 Task: Allow access to "Any agent".
Action: Mouse moved to (20, 254)
Screenshot: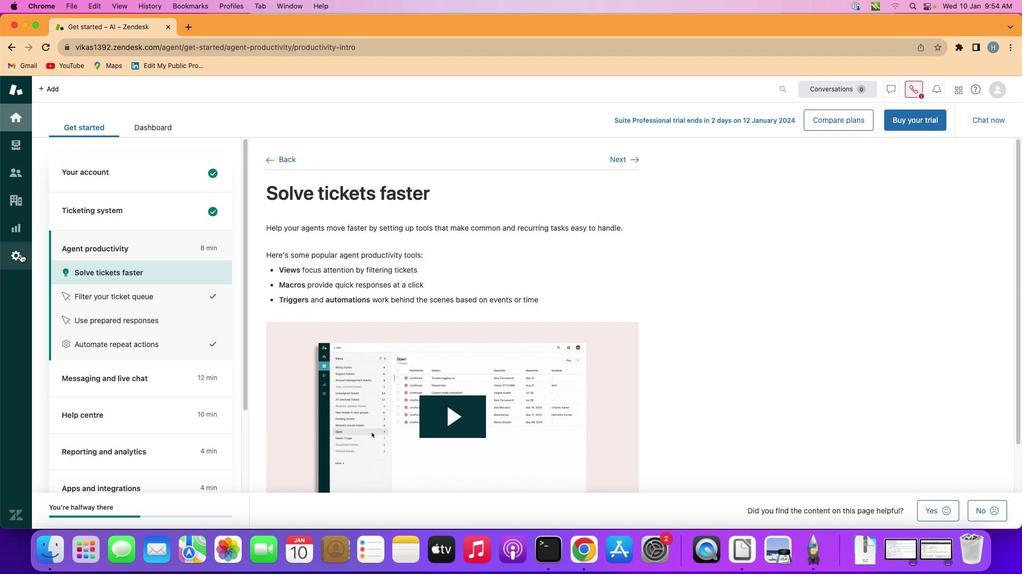 
Action: Mouse pressed left at (20, 254)
Screenshot: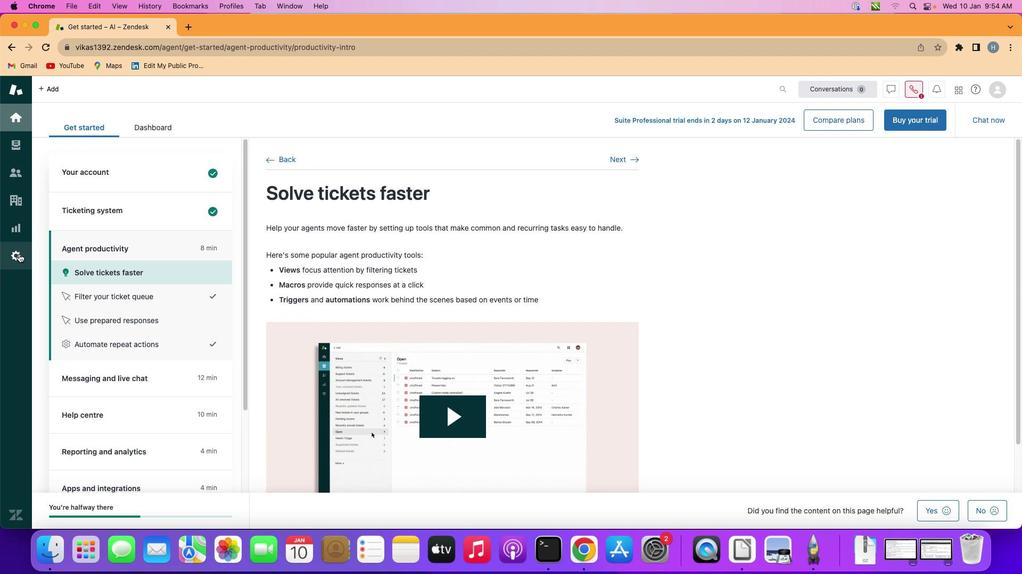 
Action: Mouse moved to (321, 430)
Screenshot: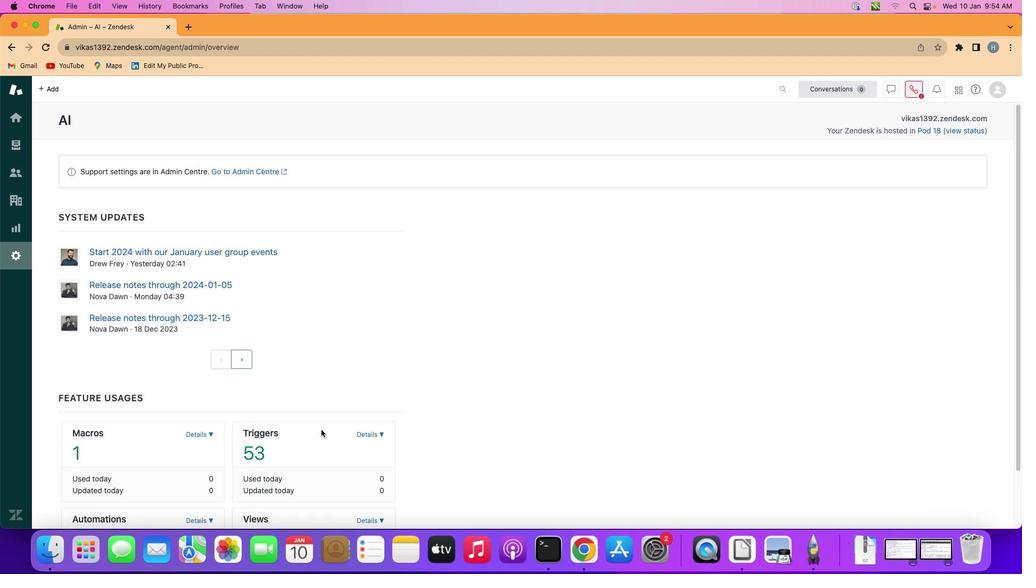 
Action: Mouse scrolled (321, 430) with delta (0, 0)
Screenshot: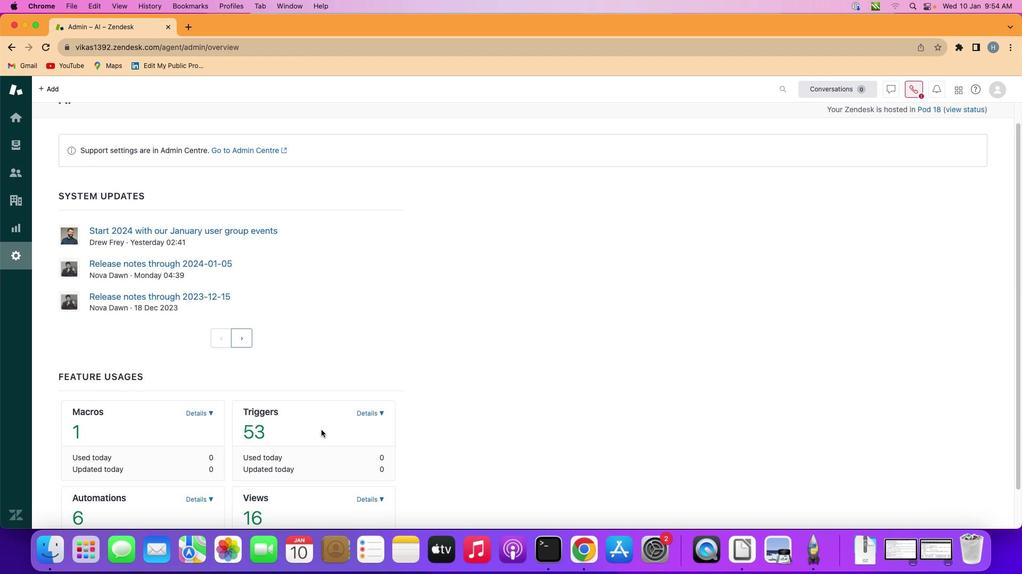 
Action: Mouse scrolled (321, 430) with delta (0, 0)
Screenshot: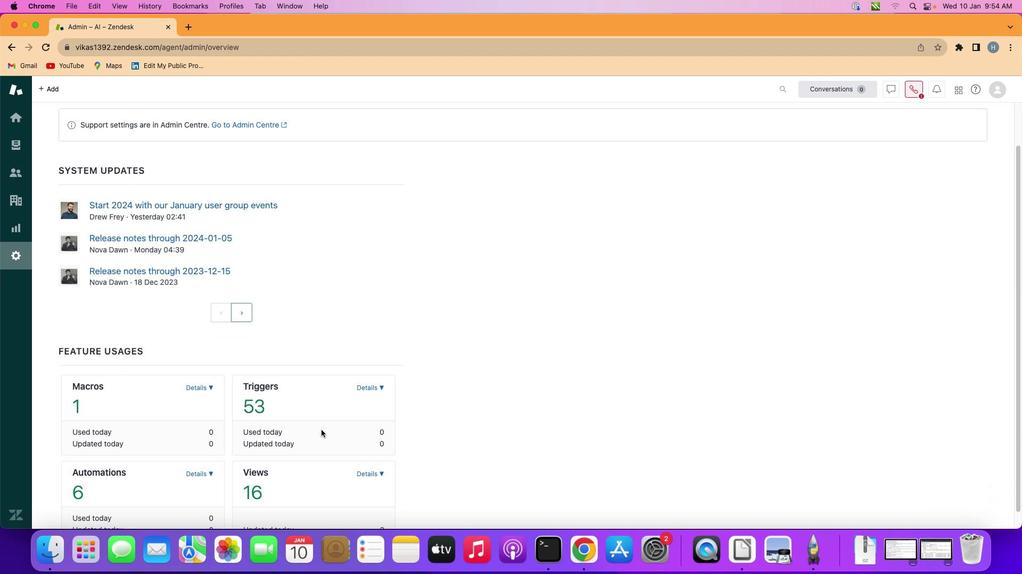 
Action: Mouse scrolled (321, 430) with delta (0, -1)
Screenshot: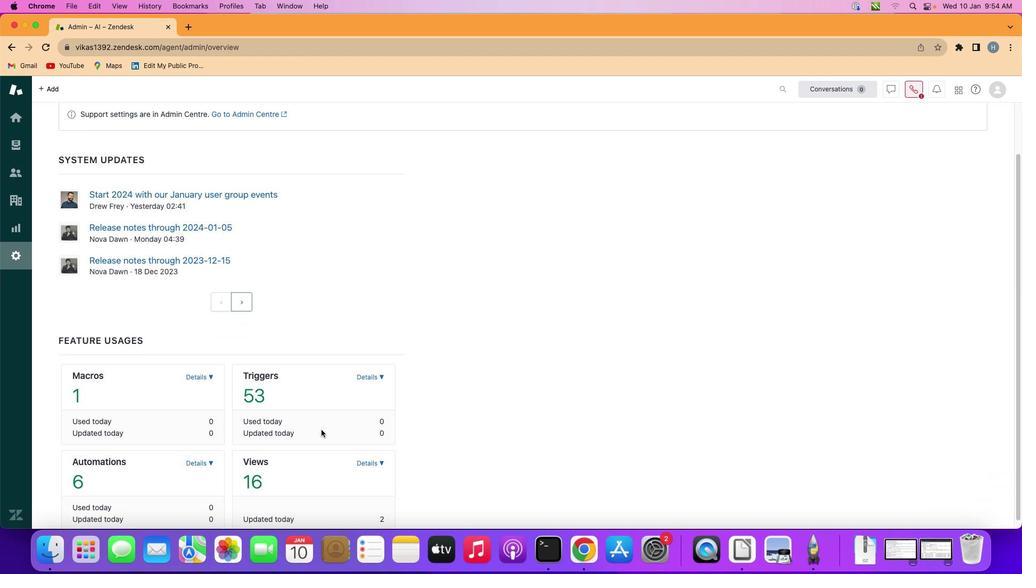 
Action: Mouse scrolled (321, 430) with delta (0, -1)
Screenshot: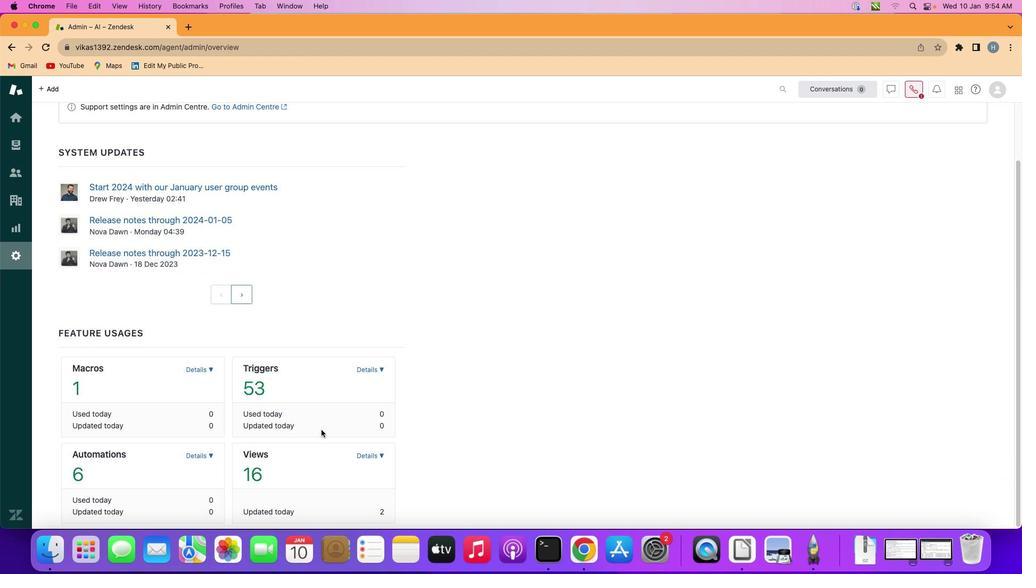 
Action: Mouse scrolled (321, 430) with delta (0, -2)
Screenshot: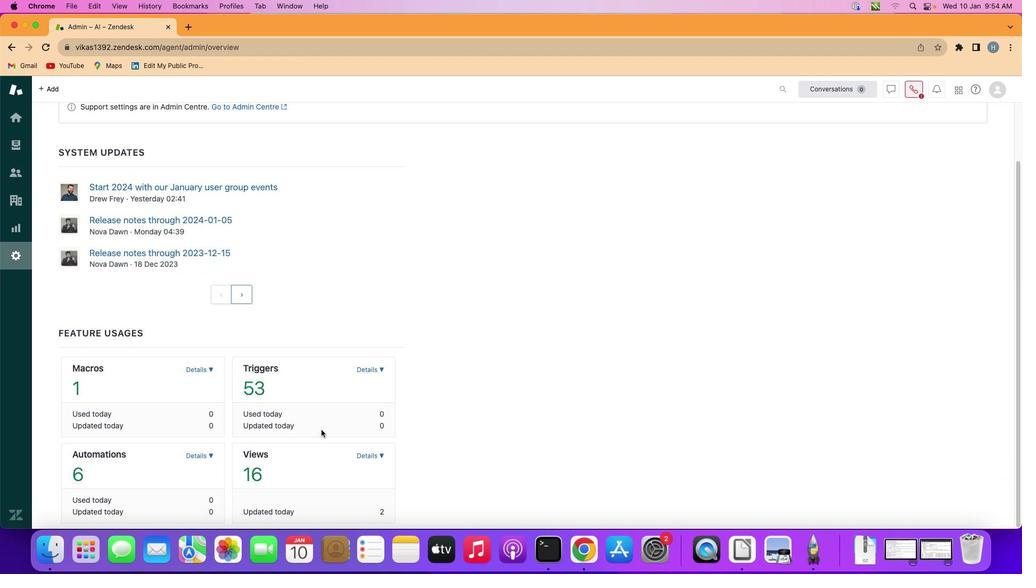
Action: Mouse scrolled (321, 430) with delta (0, -2)
Screenshot: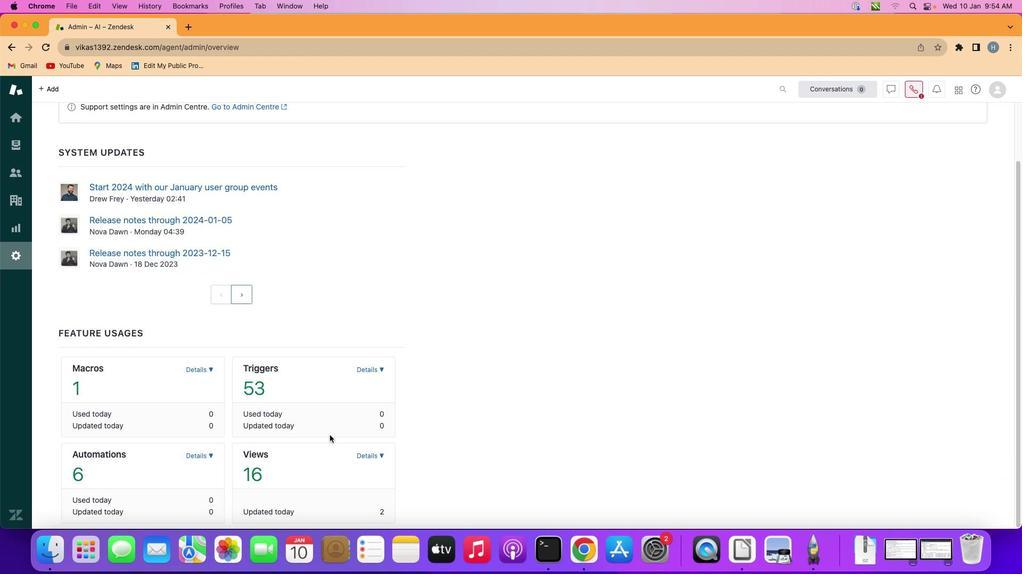
Action: Mouse moved to (367, 453)
Screenshot: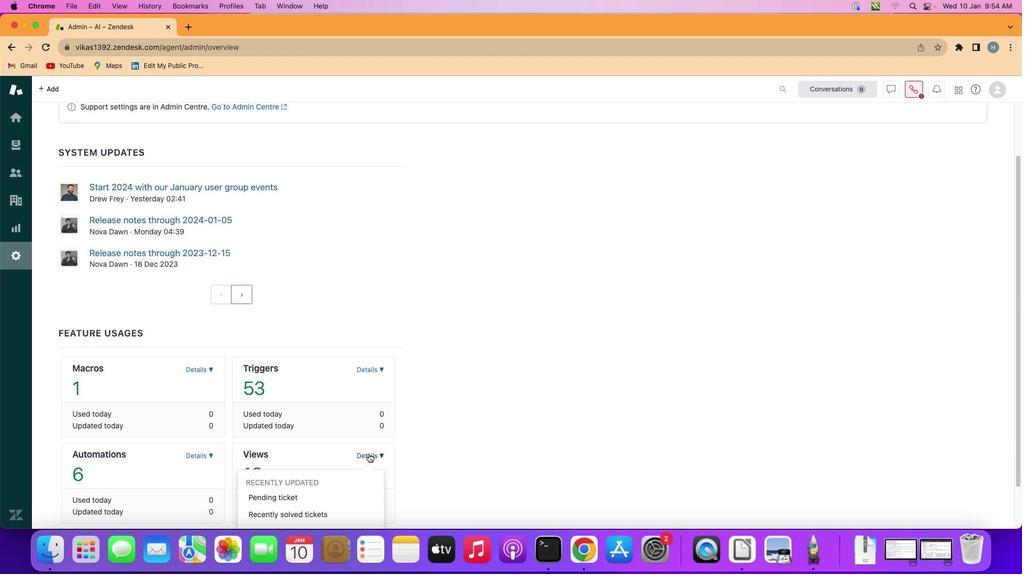 
Action: Mouse pressed left at (367, 453)
Screenshot: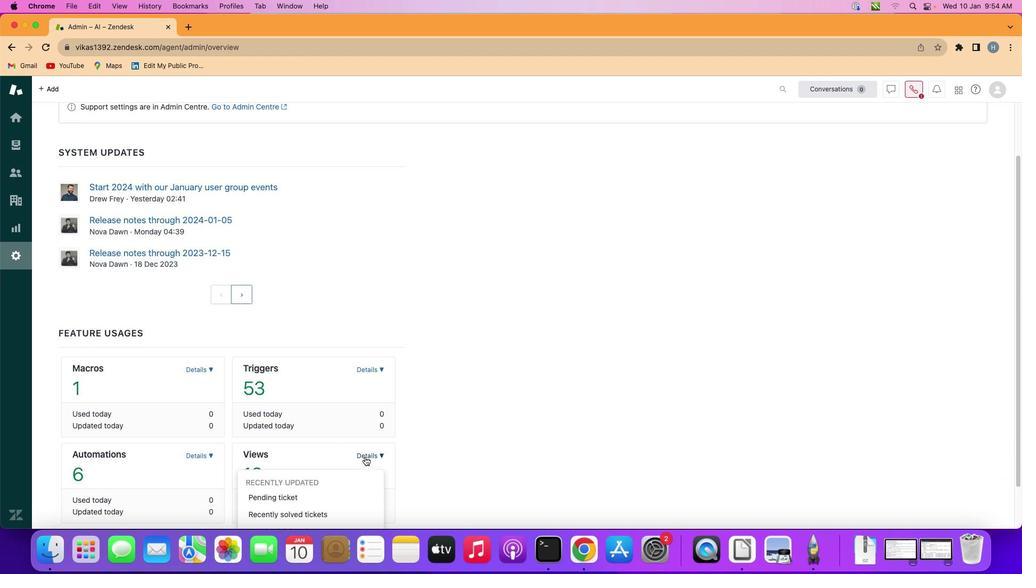 
Action: Mouse moved to (313, 495)
Screenshot: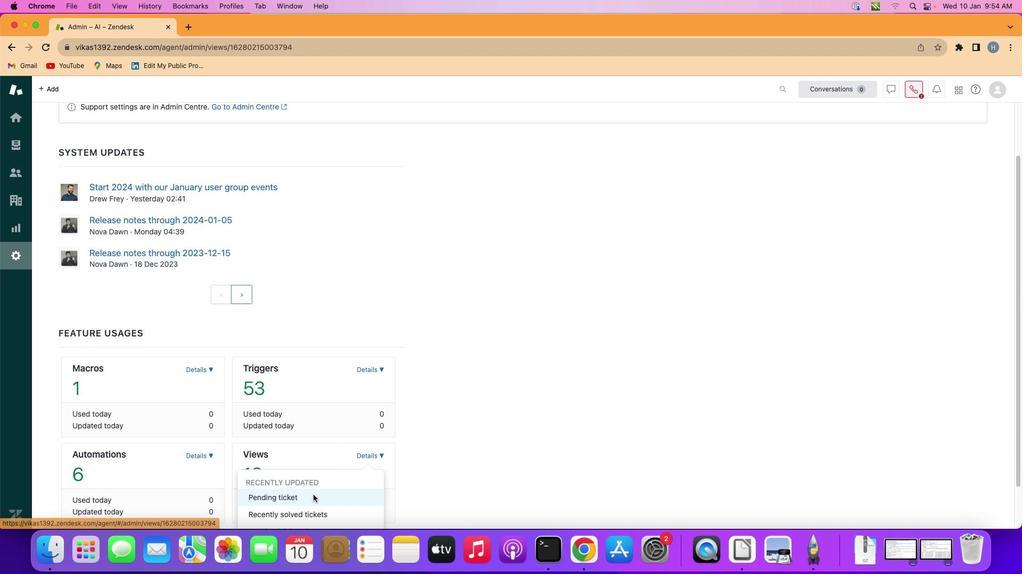 
Action: Mouse pressed left at (313, 495)
Screenshot: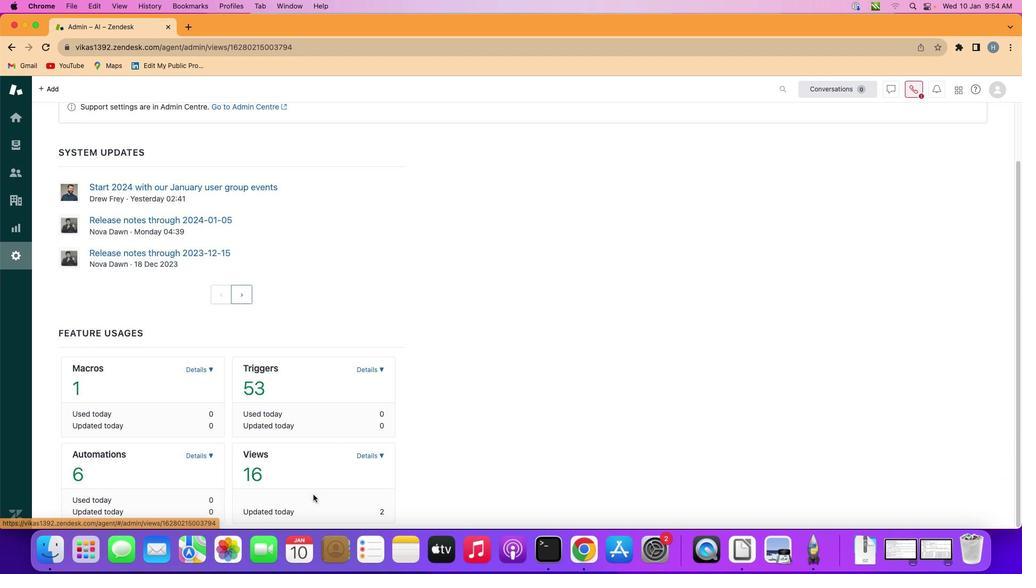 
Action: Mouse moved to (367, 353)
Screenshot: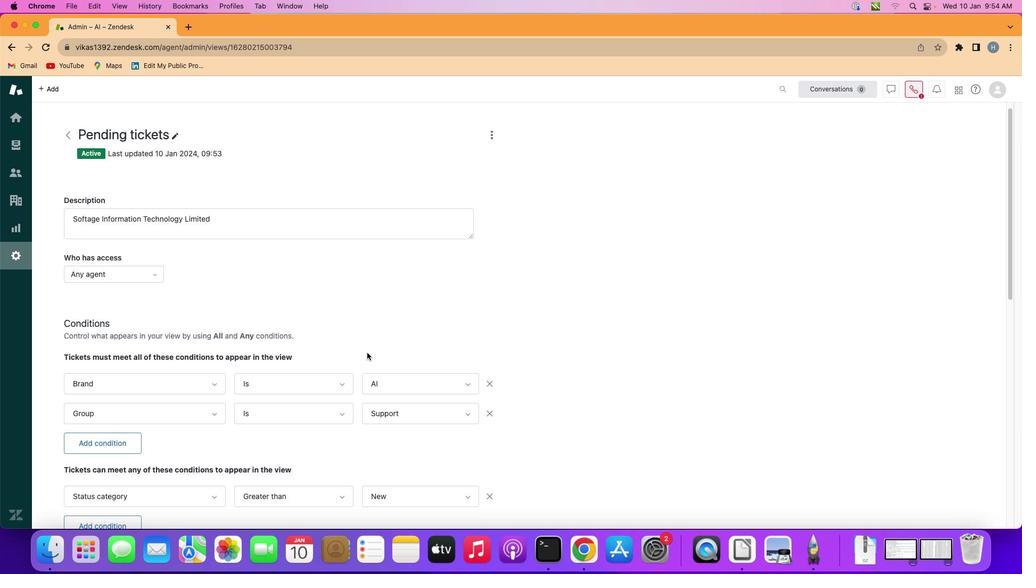 
Action: Mouse scrolled (367, 353) with delta (0, 0)
Screenshot: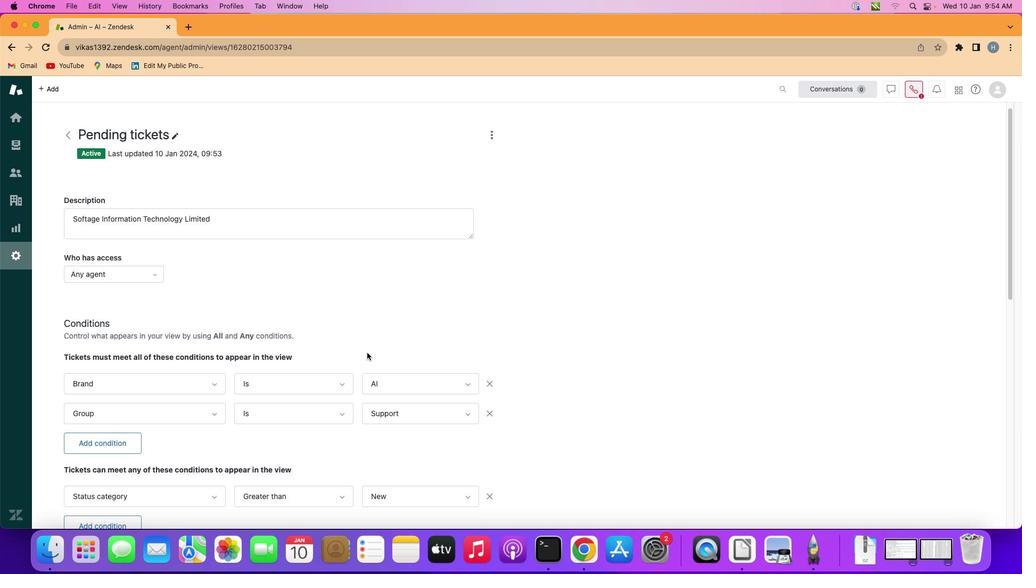 
Action: Mouse scrolled (367, 353) with delta (0, 0)
Screenshot: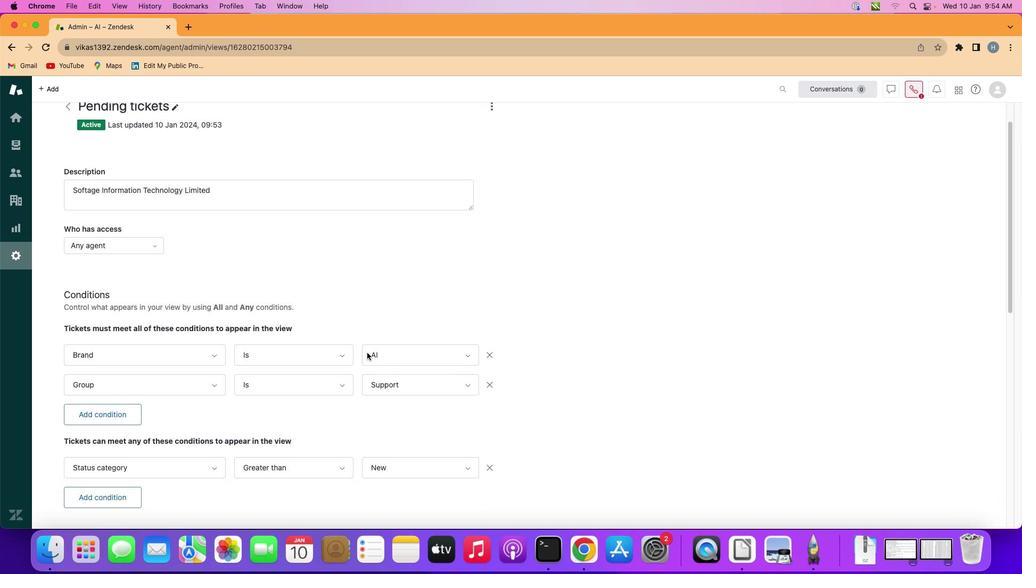 
Action: Mouse scrolled (367, 353) with delta (0, 1)
Screenshot: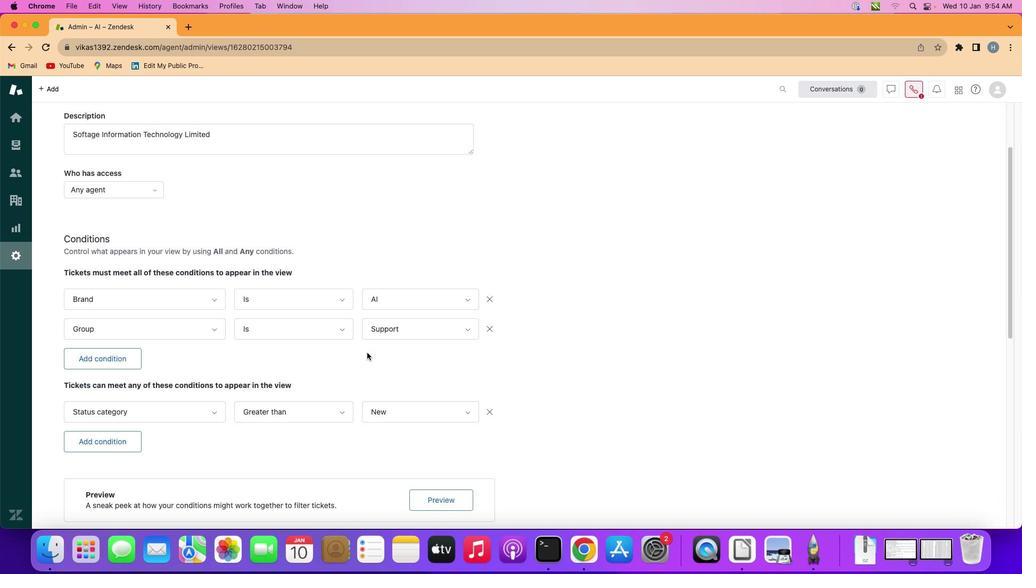 
Action: Mouse scrolled (367, 353) with delta (0, -1)
Screenshot: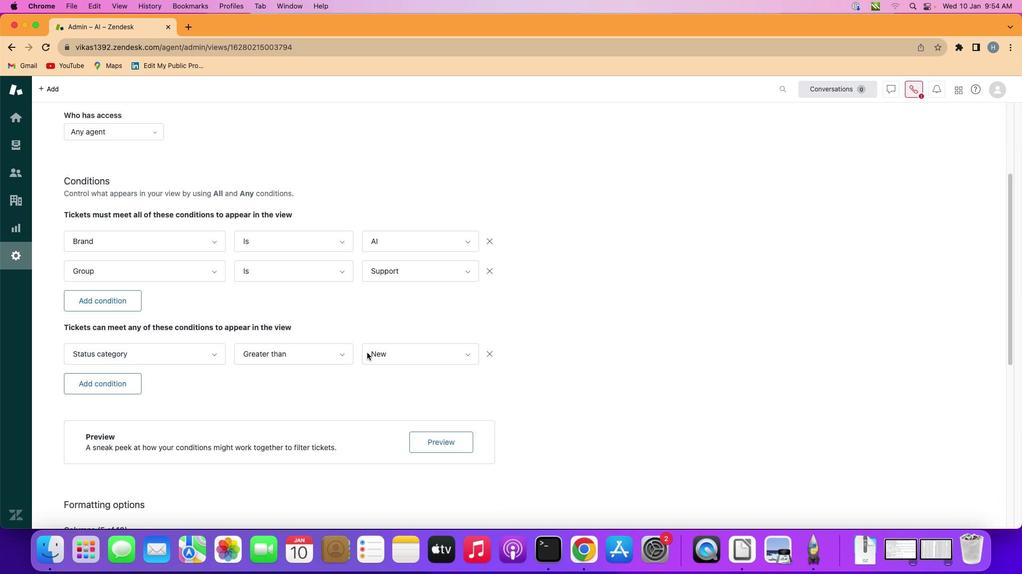 
Action: Mouse scrolled (367, 353) with delta (0, -1)
Screenshot: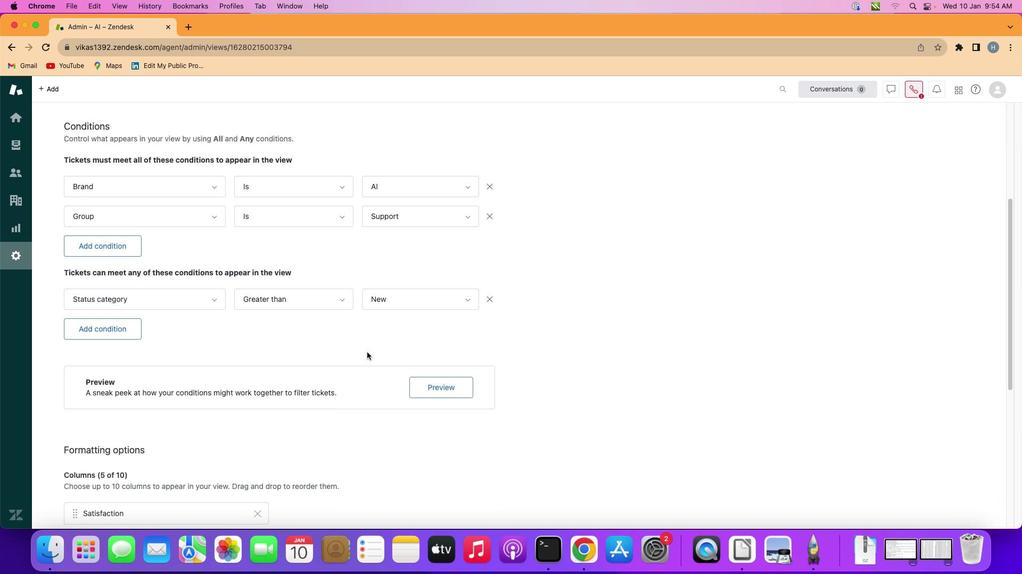 
Action: Mouse scrolled (367, 353) with delta (0, -2)
Screenshot: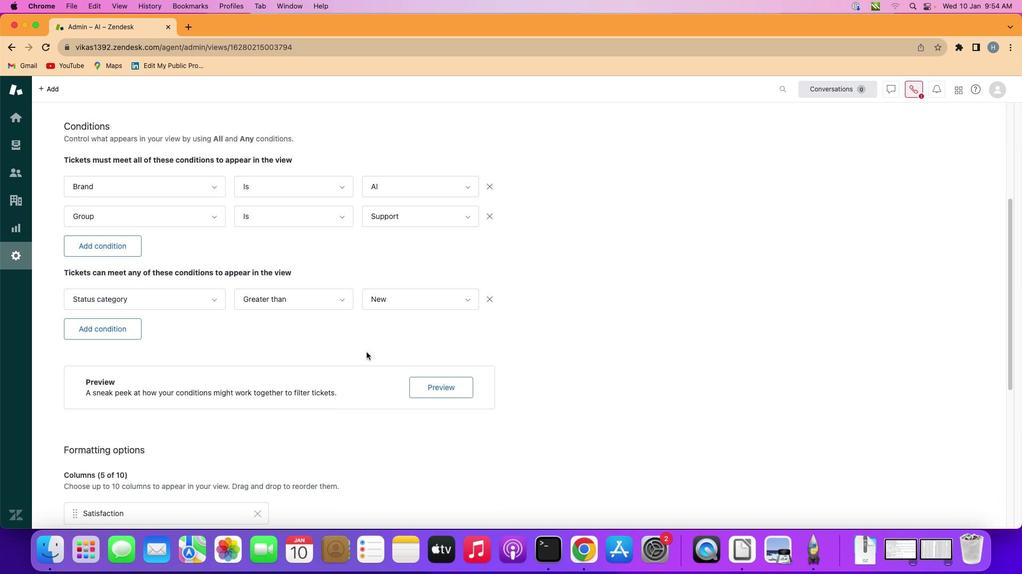 
Action: Mouse moved to (357, 338)
Screenshot: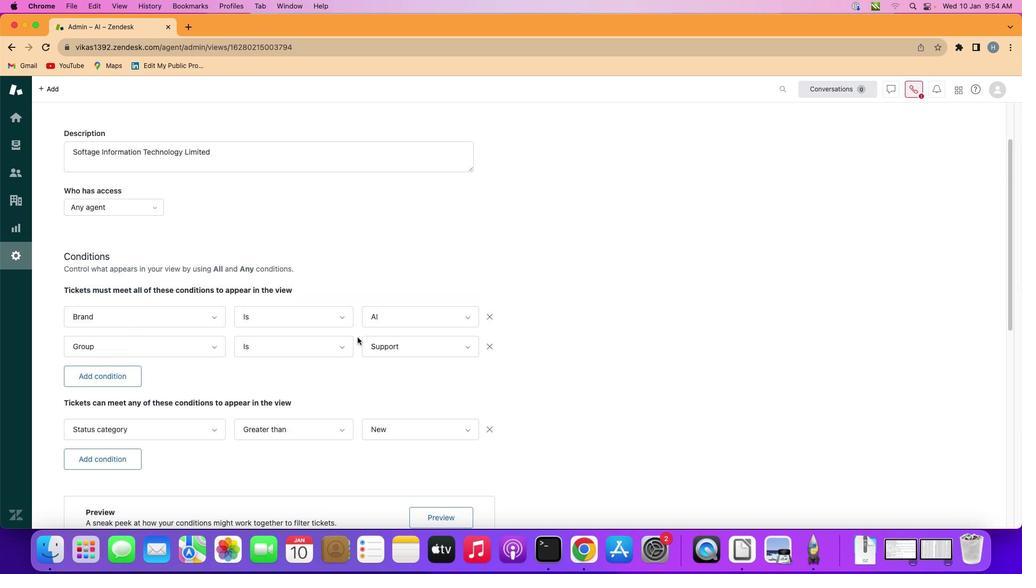 
Action: Mouse scrolled (357, 338) with delta (0, 0)
Screenshot: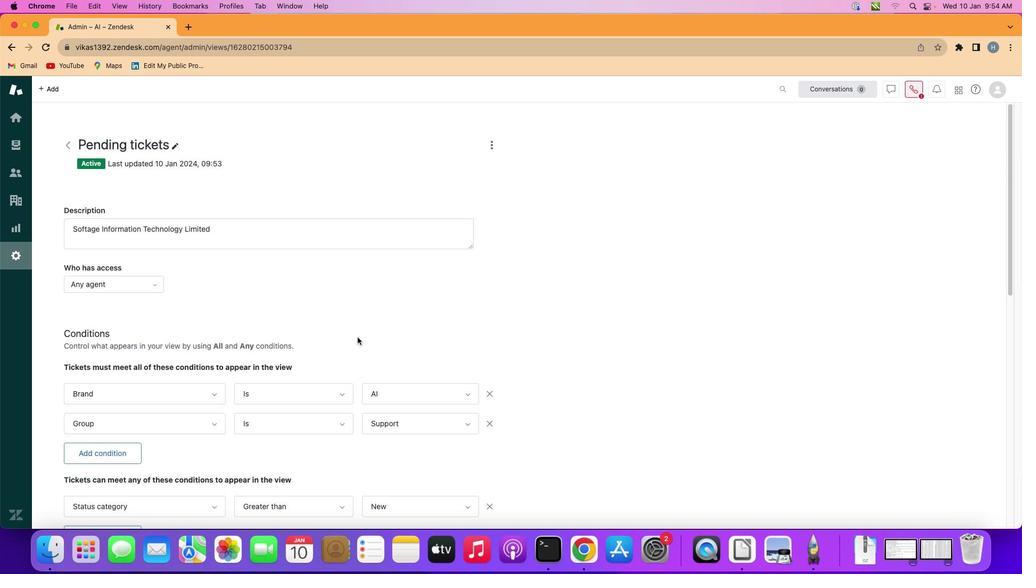 
Action: Mouse scrolled (357, 338) with delta (0, 0)
Screenshot: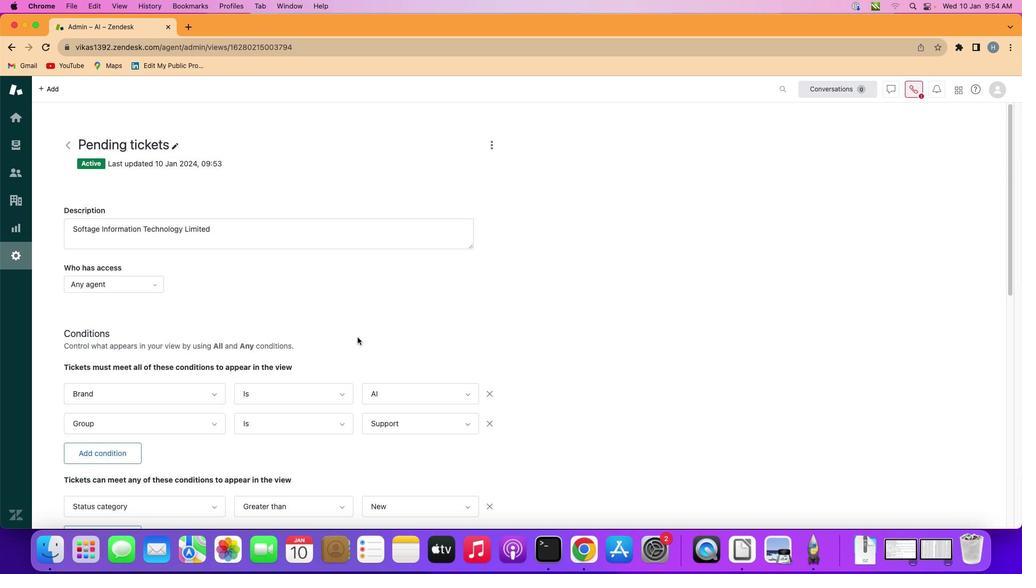 
Action: Mouse scrolled (357, 338) with delta (0, 1)
Screenshot: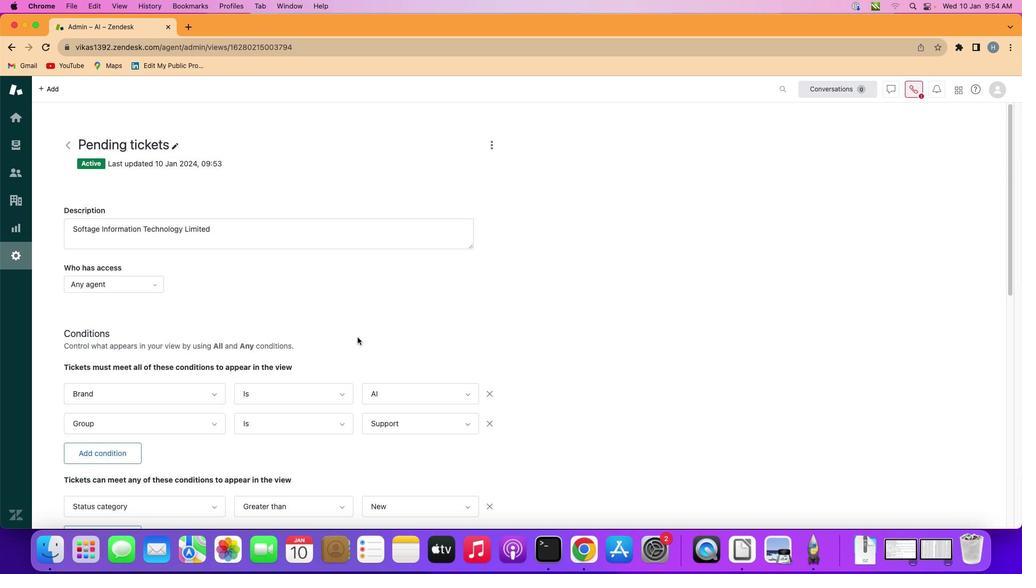 
Action: Mouse scrolled (357, 338) with delta (0, 2)
Screenshot: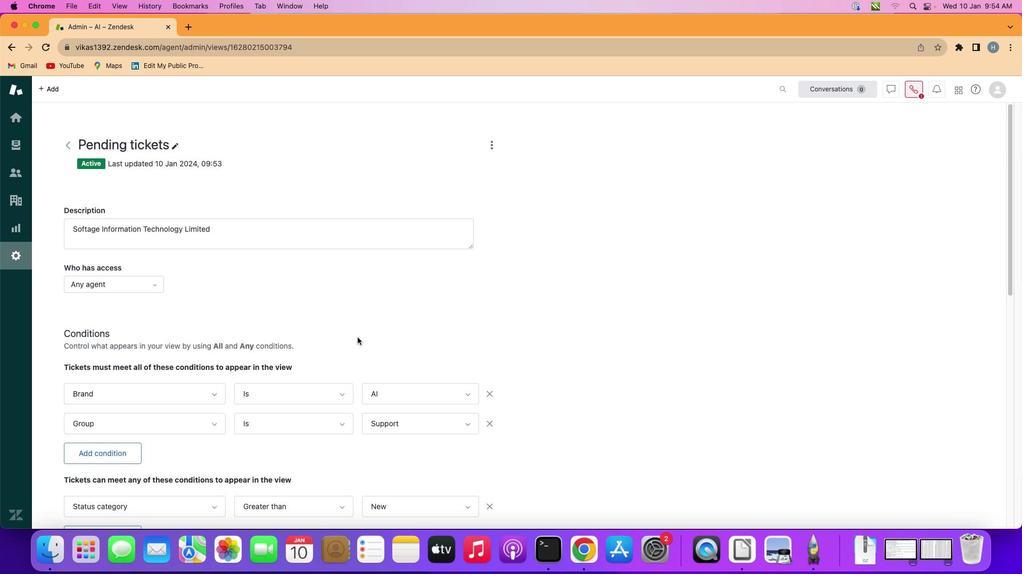 
Action: Mouse scrolled (357, 338) with delta (0, 3)
Screenshot: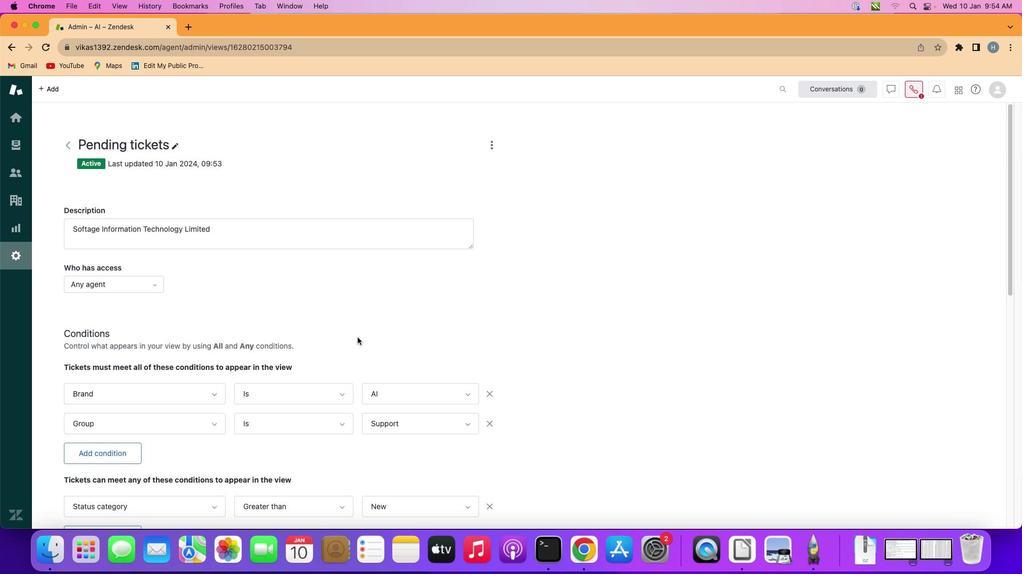 
Action: Mouse scrolled (357, 338) with delta (0, 3)
Screenshot: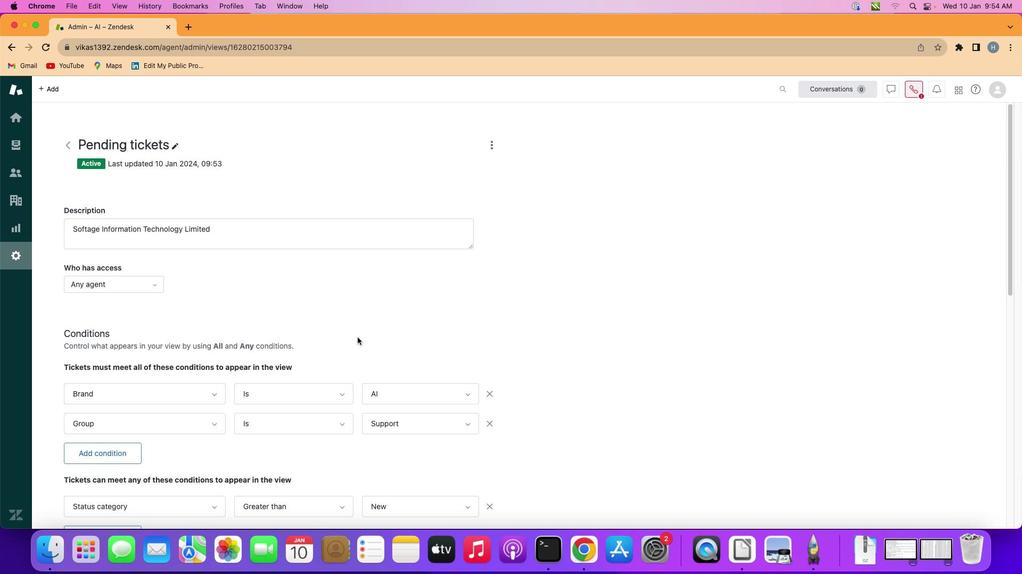 
Action: Mouse moved to (145, 282)
Screenshot: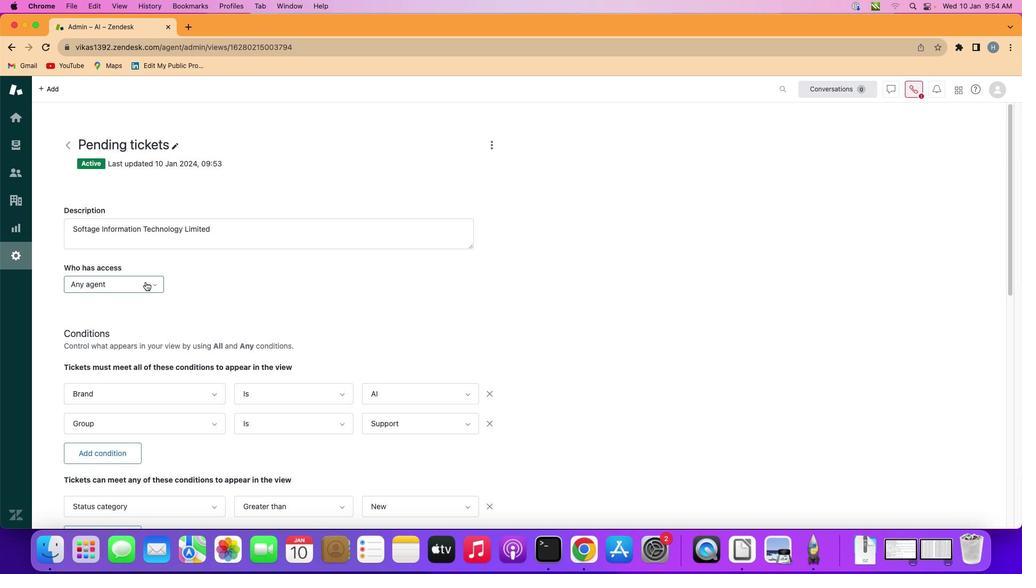 
Action: Mouse pressed left at (145, 282)
Screenshot: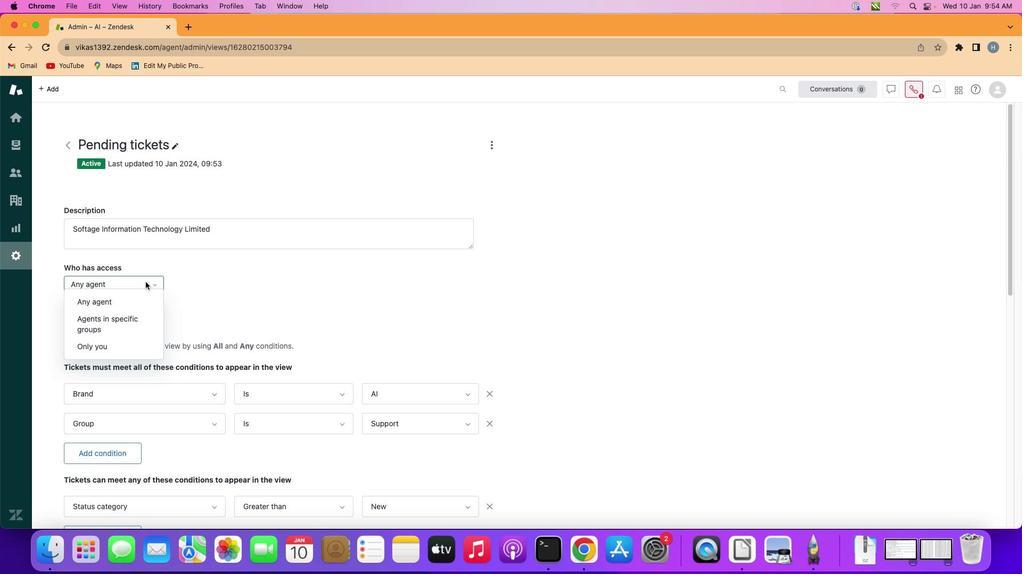 
Action: Mouse moved to (102, 307)
Screenshot: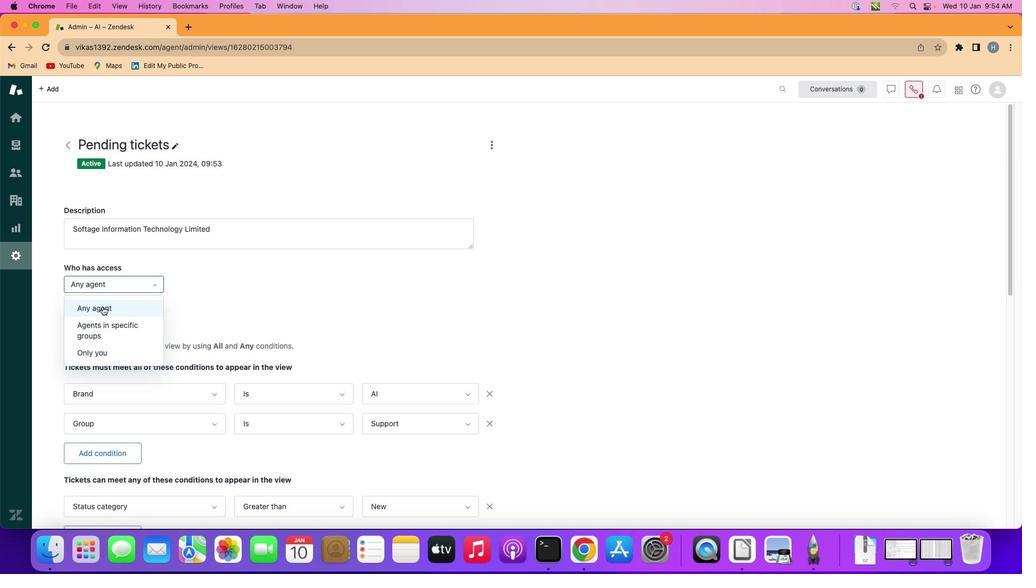 
Action: Mouse pressed left at (102, 307)
Screenshot: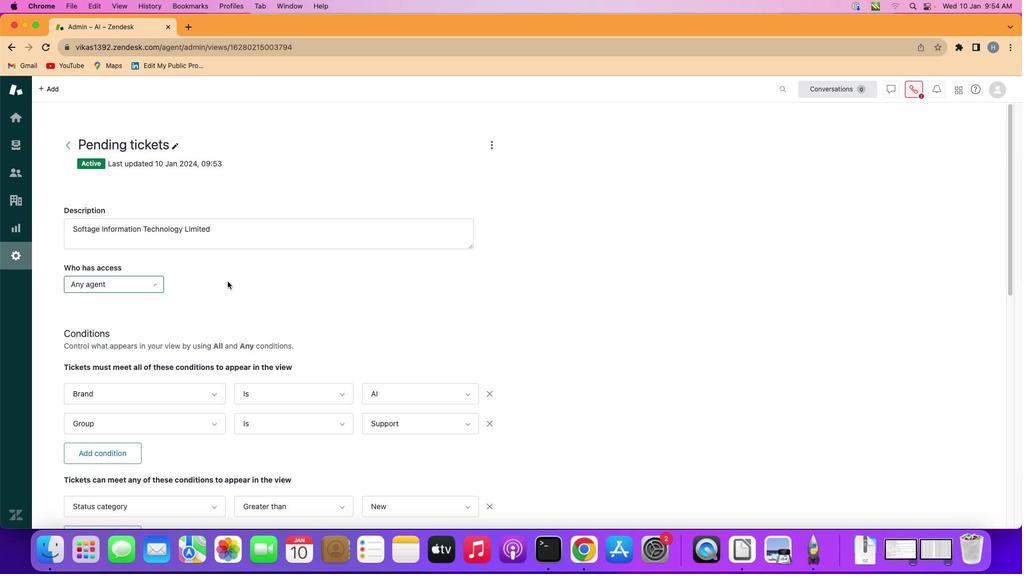 
Action: Mouse moved to (259, 277)
Screenshot: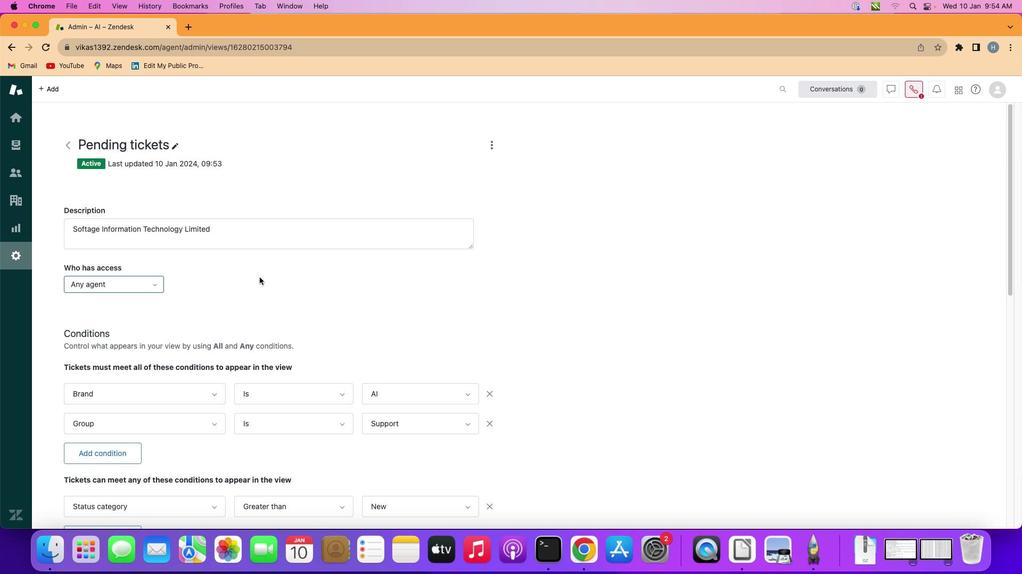 
